 Task: Add a signature Mikayla King containing With heartfelt thanks and warm wishes, Mikayla King to email address softage.3@softage.net and add a folder Safety records
Action: Mouse moved to (129, 112)
Screenshot: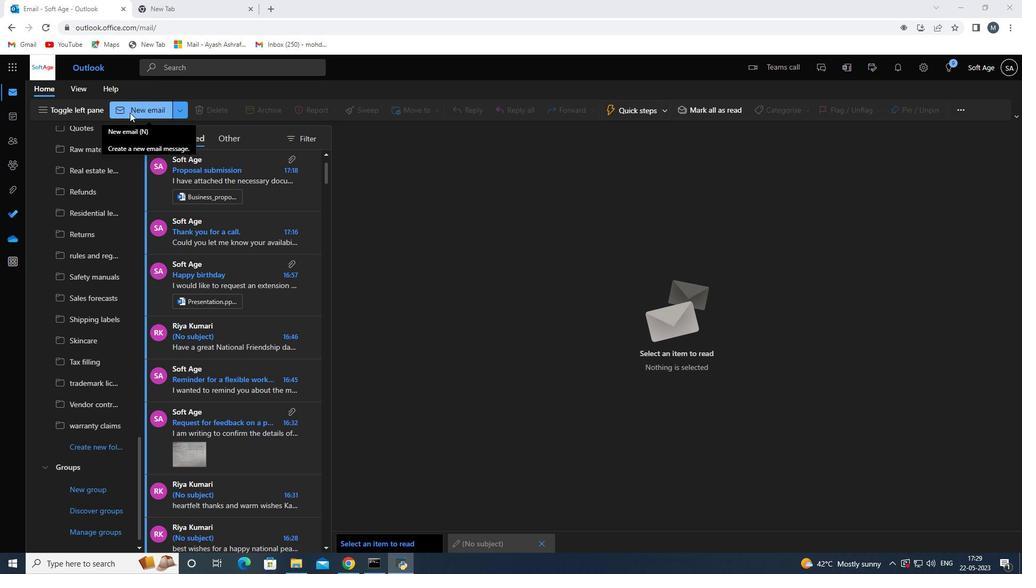 
Action: Mouse pressed left at (129, 112)
Screenshot: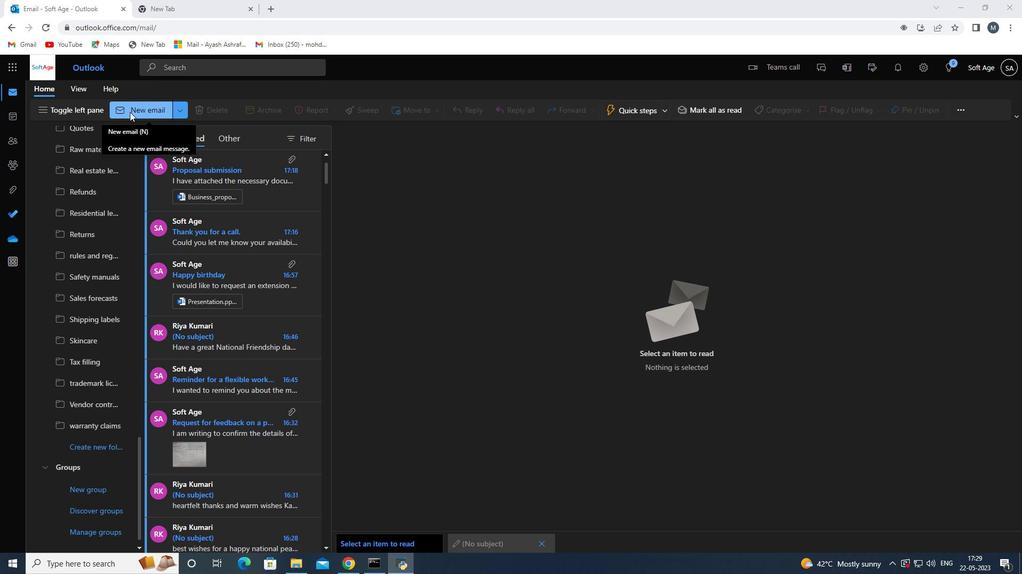 
Action: Mouse moved to (721, 119)
Screenshot: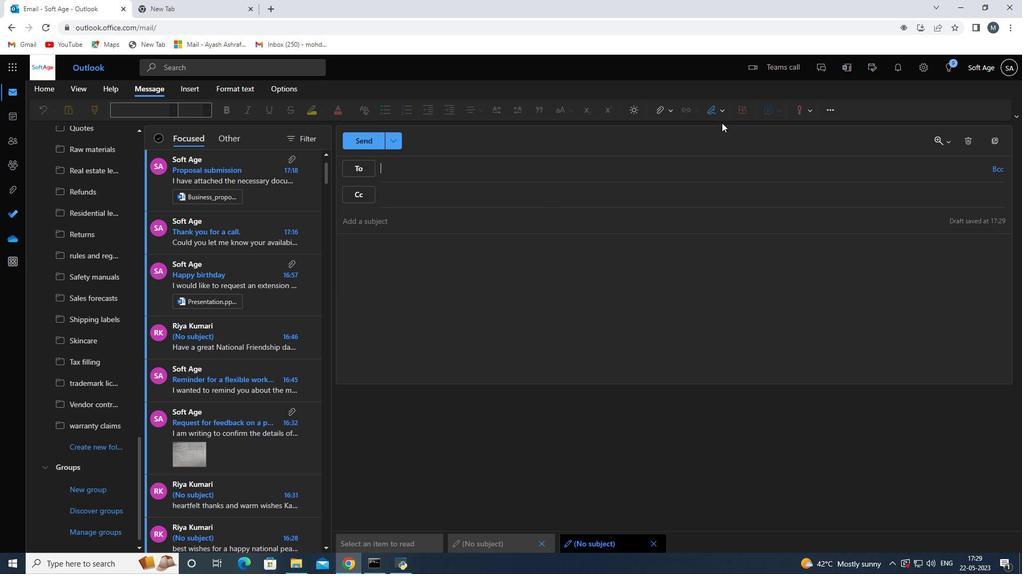 
Action: Mouse pressed left at (721, 119)
Screenshot: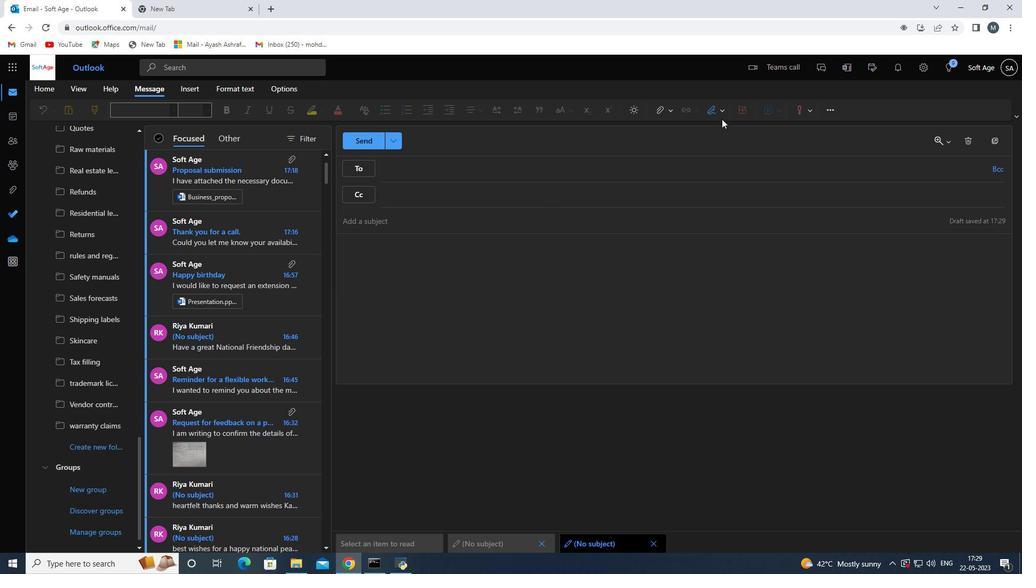 
Action: Mouse moved to (720, 114)
Screenshot: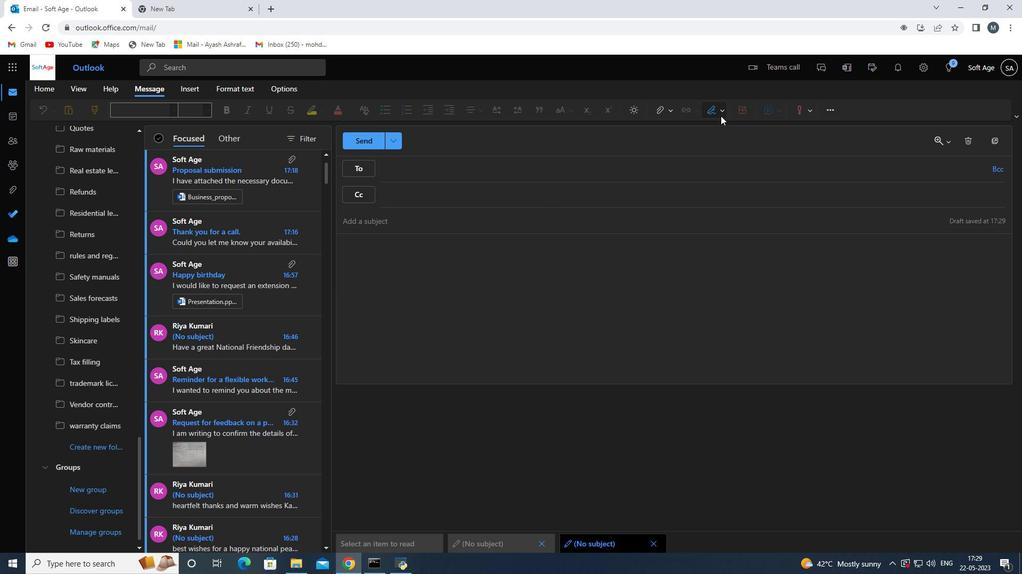 
Action: Mouse pressed left at (720, 114)
Screenshot: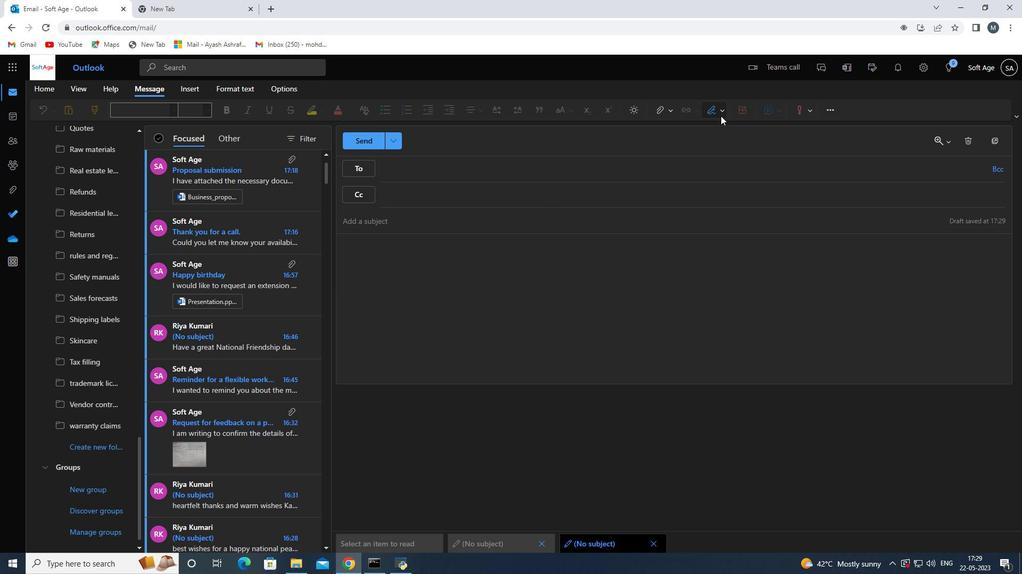 
Action: Mouse moved to (694, 158)
Screenshot: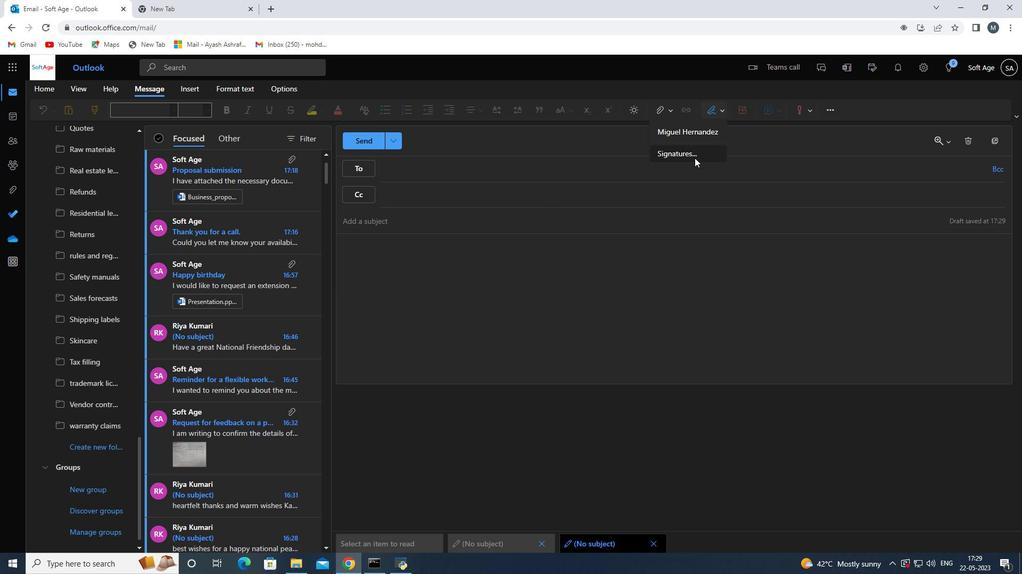 
Action: Mouse pressed left at (694, 158)
Screenshot: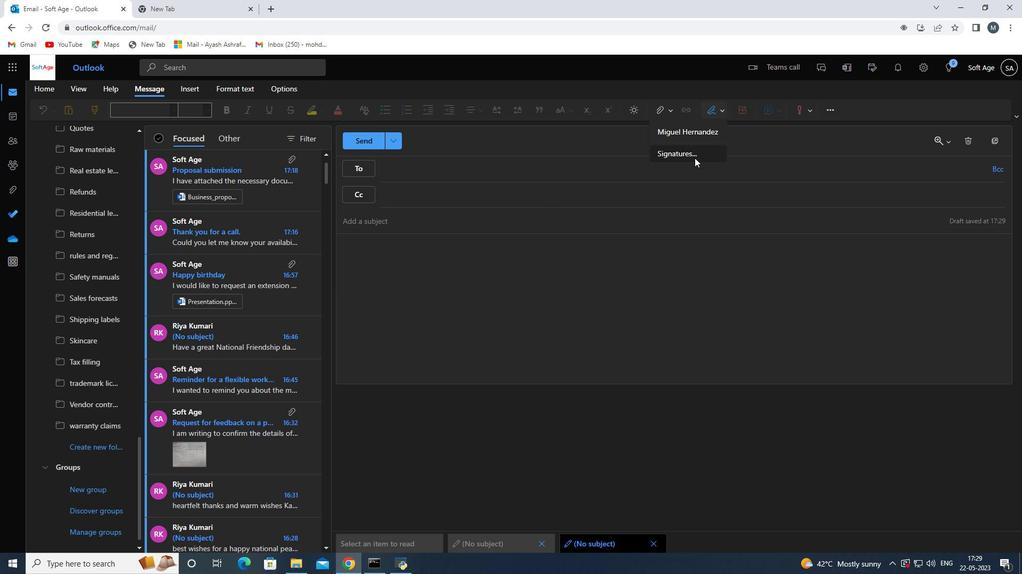 
Action: Mouse moved to (718, 198)
Screenshot: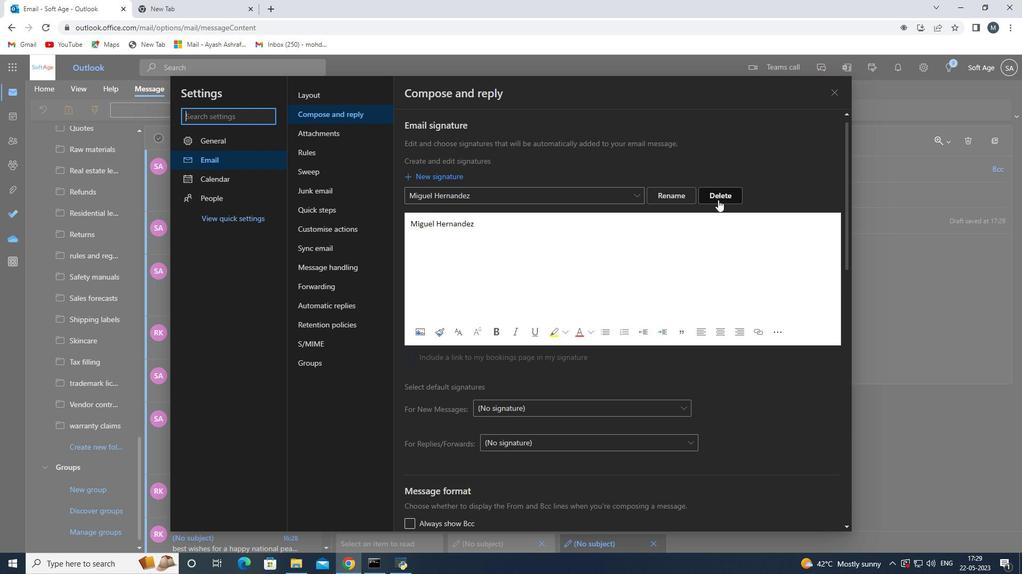 
Action: Mouse pressed left at (718, 198)
Screenshot: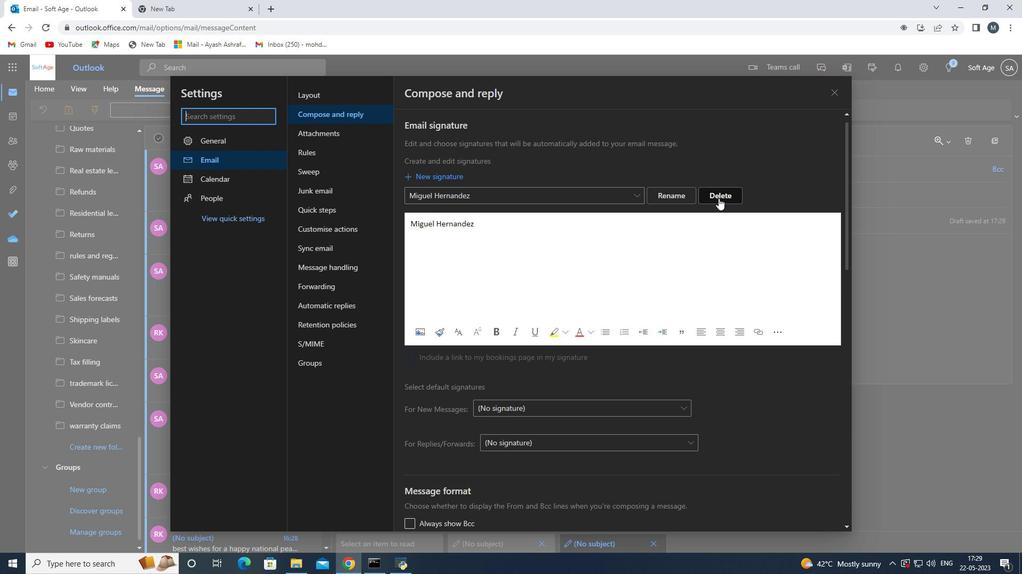 
Action: Mouse moved to (501, 195)
Screenshot: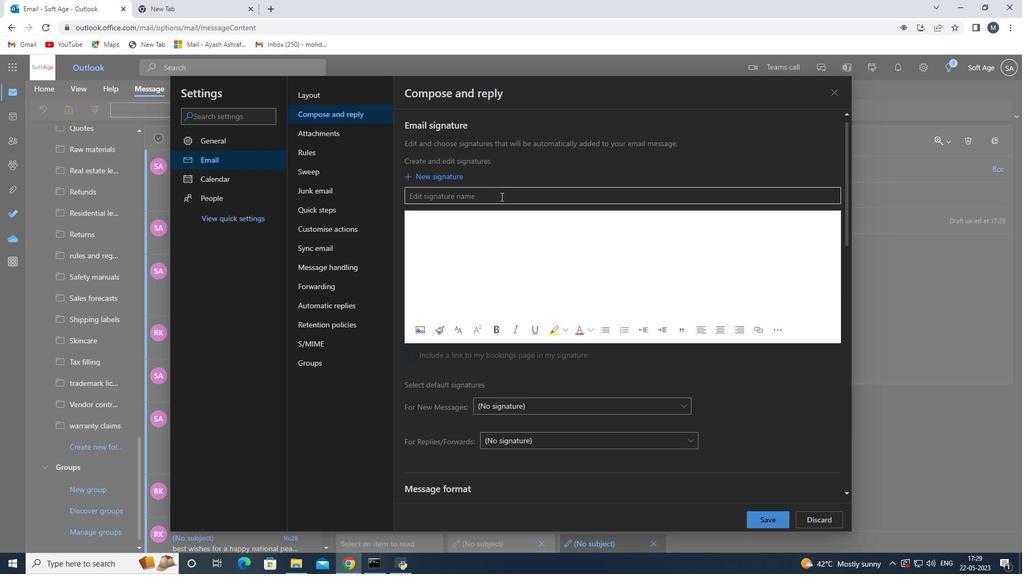 
Action: Mouse pressed left at (501, 195)
Screenshot: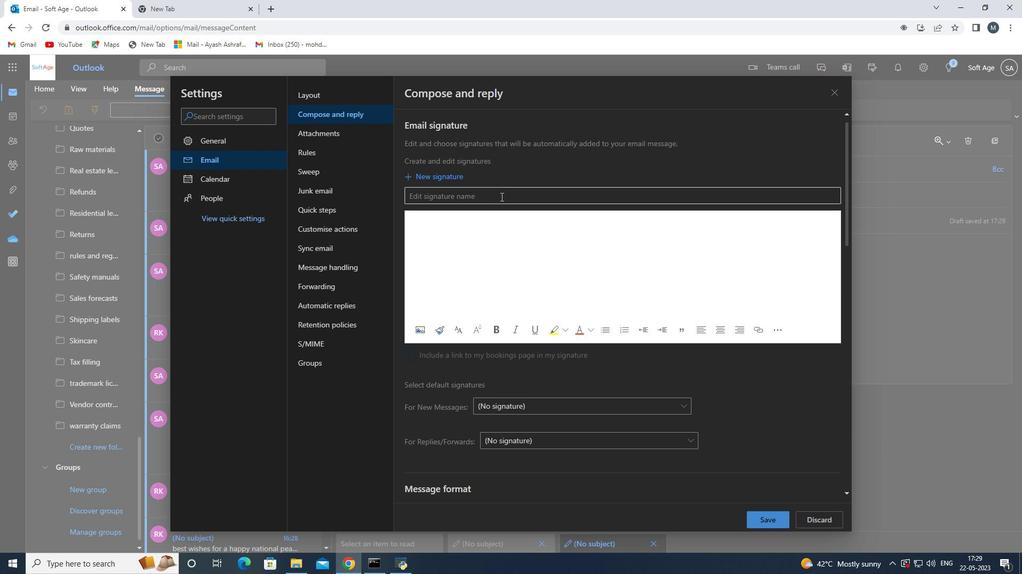 
Action: Key pressed <Key.shift>Mikayla<Key.space><Key.shift>L<Key.backspace><Key.shift>King<Key.space>
Screenshot: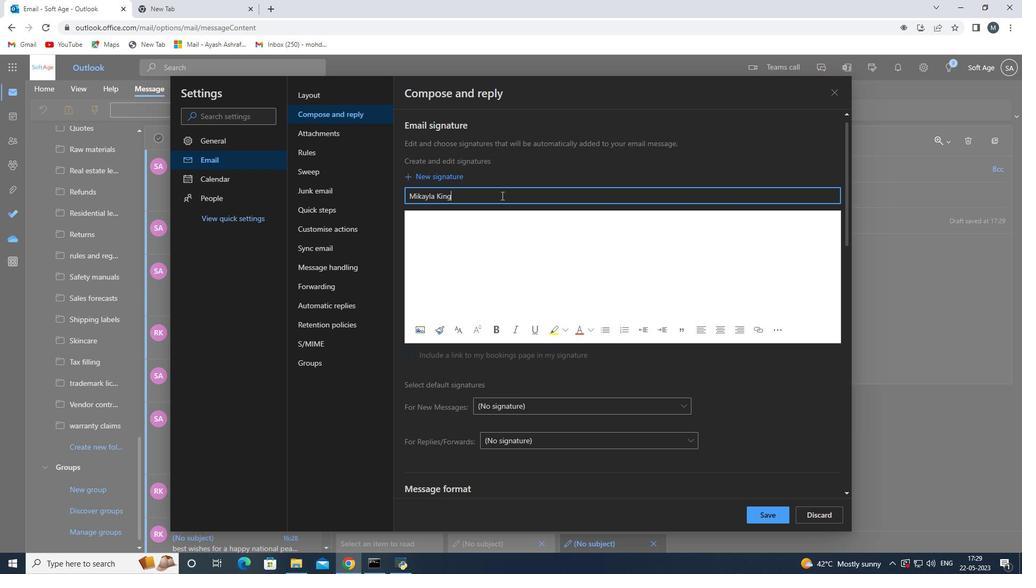 
Action: Mouse moved to (436, 255)
Screenshot: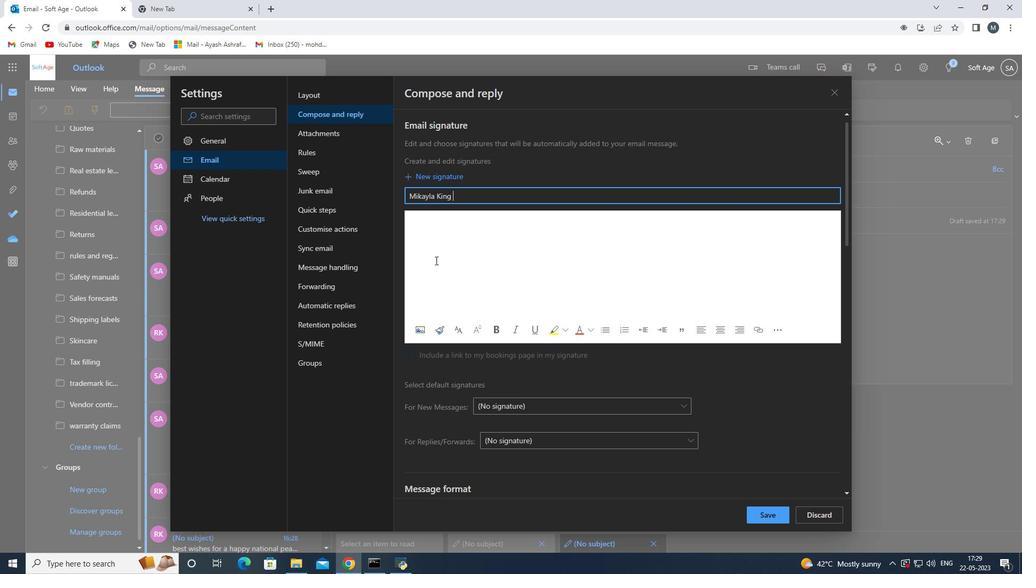 
Action: Mouse pressed left at (436, 255)
Screenshot: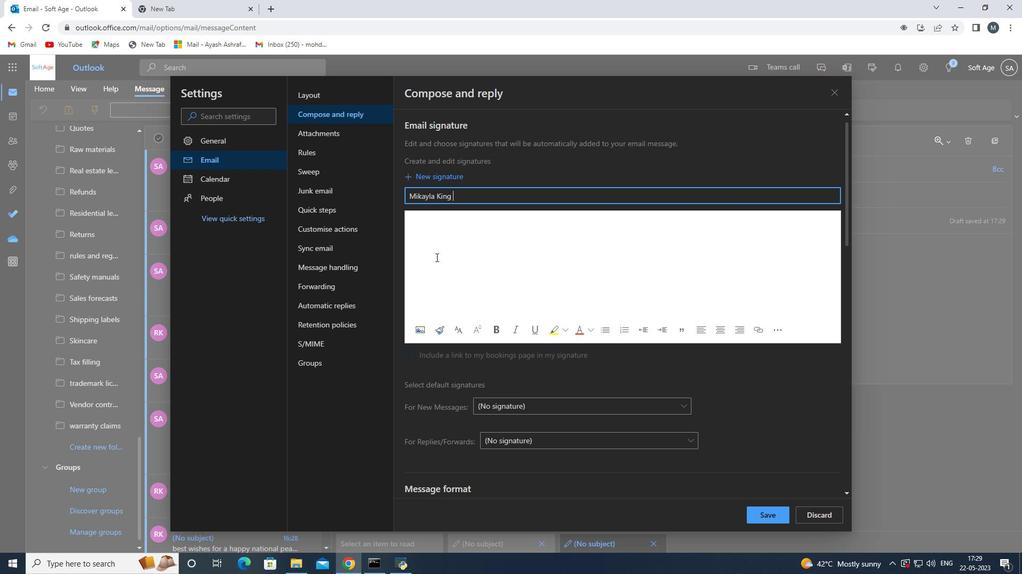 
Action: Key pressed <Key.shift><Key.shift><Key.shift><Key.shift>Mikayla<Key.space><Key.shift><Key.shift><Key.shift><Key.shift>King<Key.space>
Screenshot: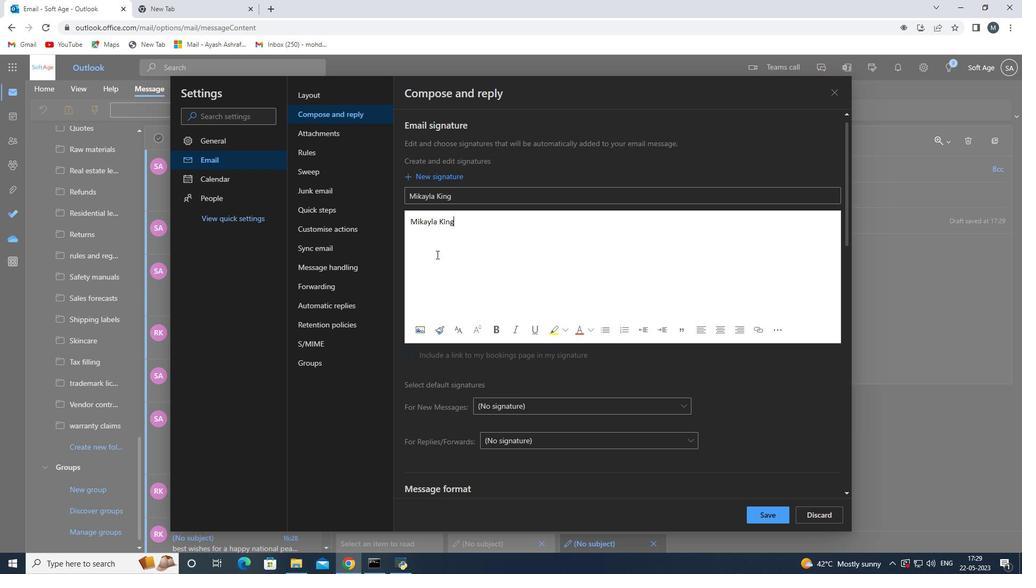 
Action: Mouse moved to (765, 514)
Screenshot: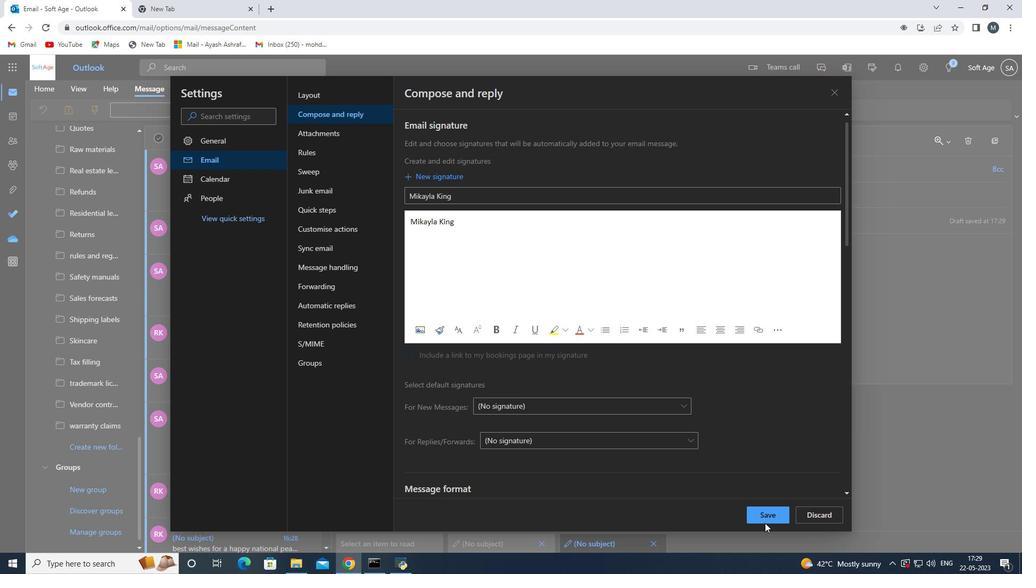 
Action: Mouse pressed left at (765, 514)
Screenshot: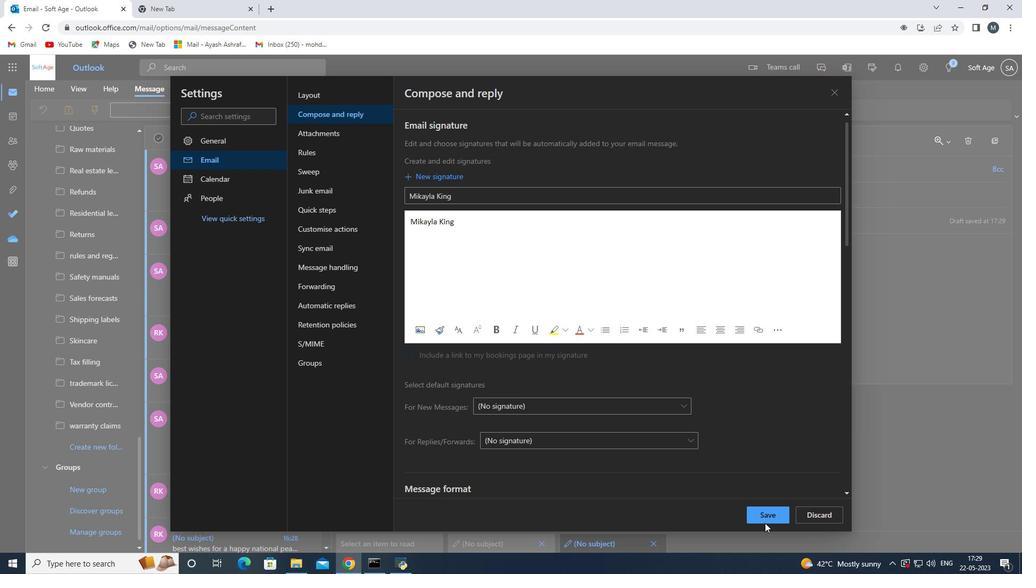 
Action: Mouse moved to (828, 92)
Screenshot: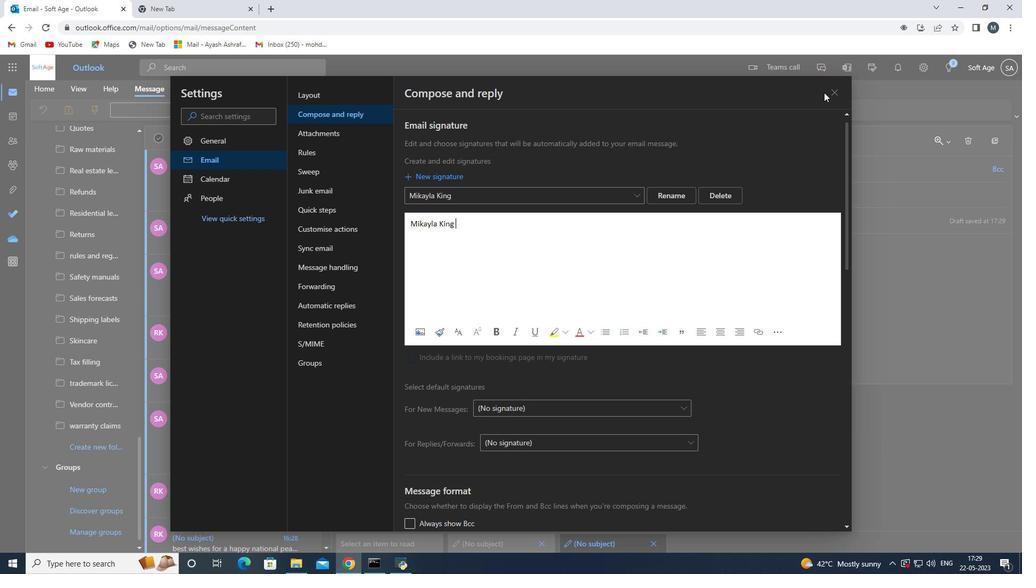 
Action: Mouse pressed left at (828, 92)
Screenshot: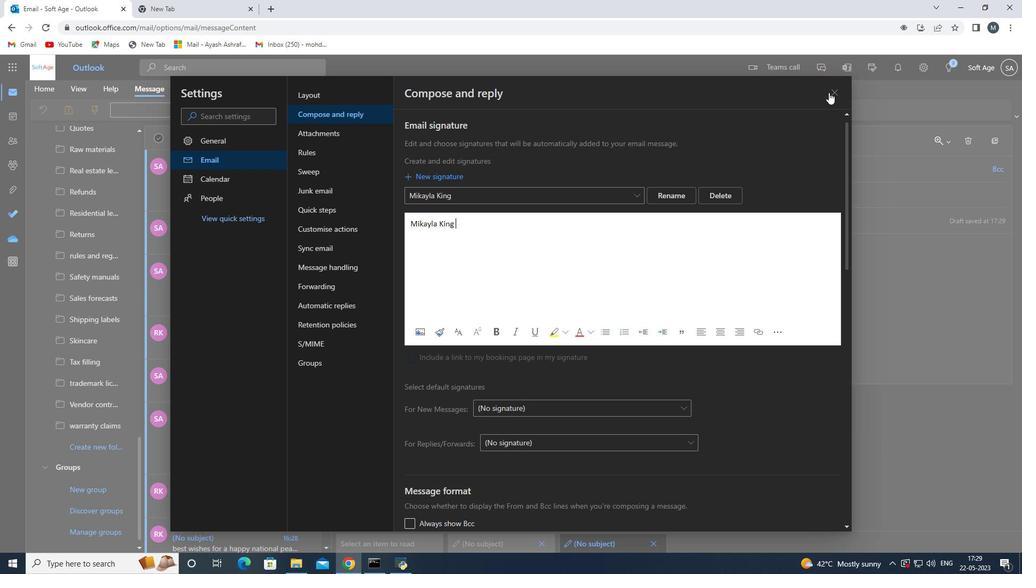 
Action: Mouse moved to (400, 259)
Screenshot: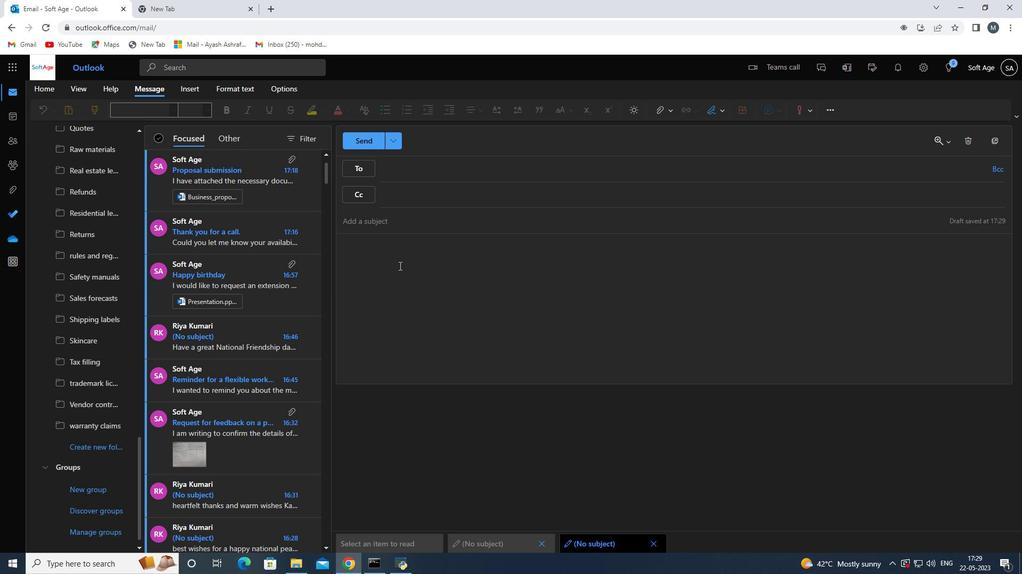 
Action: Mouse pressed left at (400, 259)
Screenshot: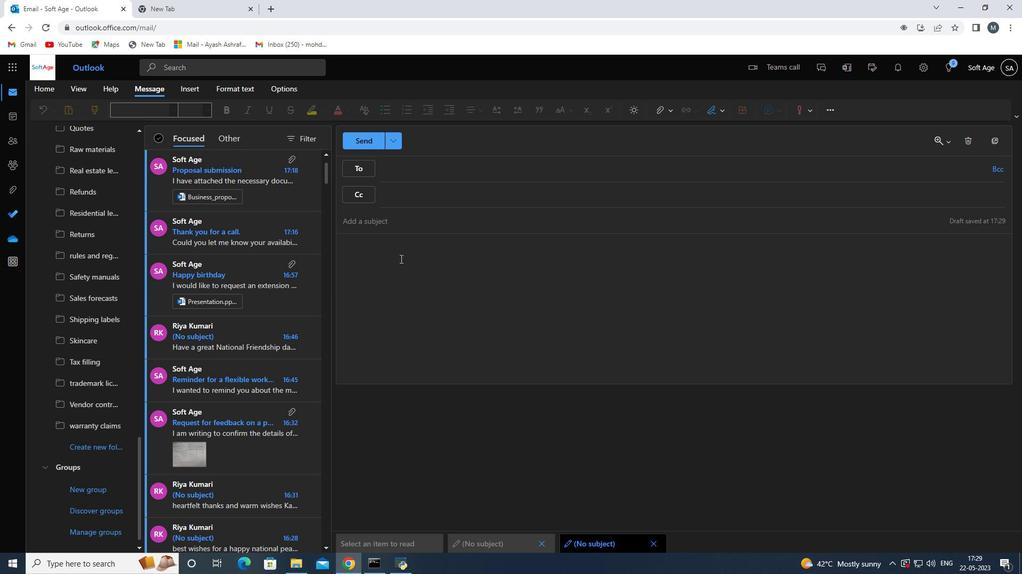 
Action: Key pressed <Key.shift>W
Screenshot: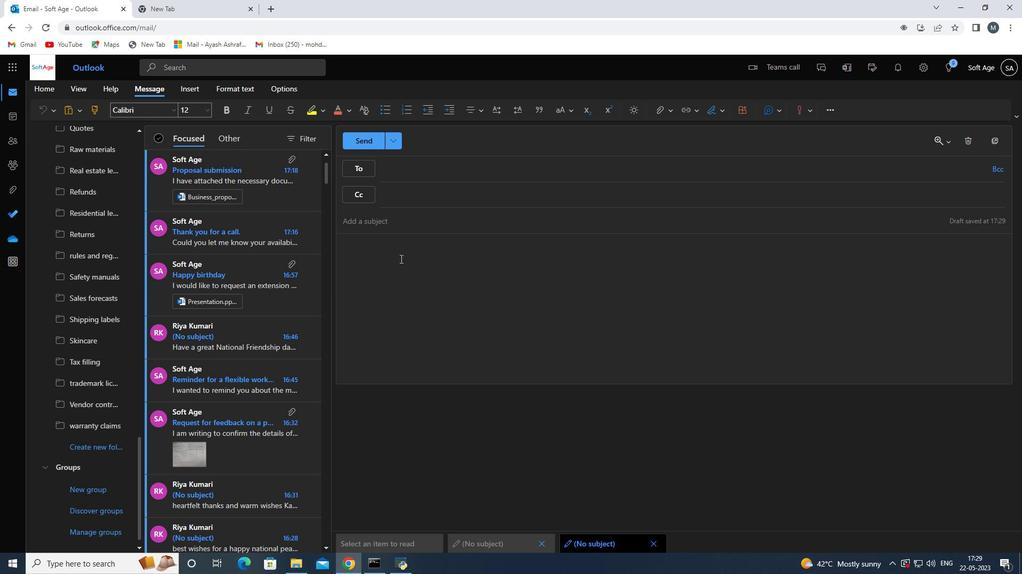 
Action: Mouse moved to (400, 258)
Screenshot: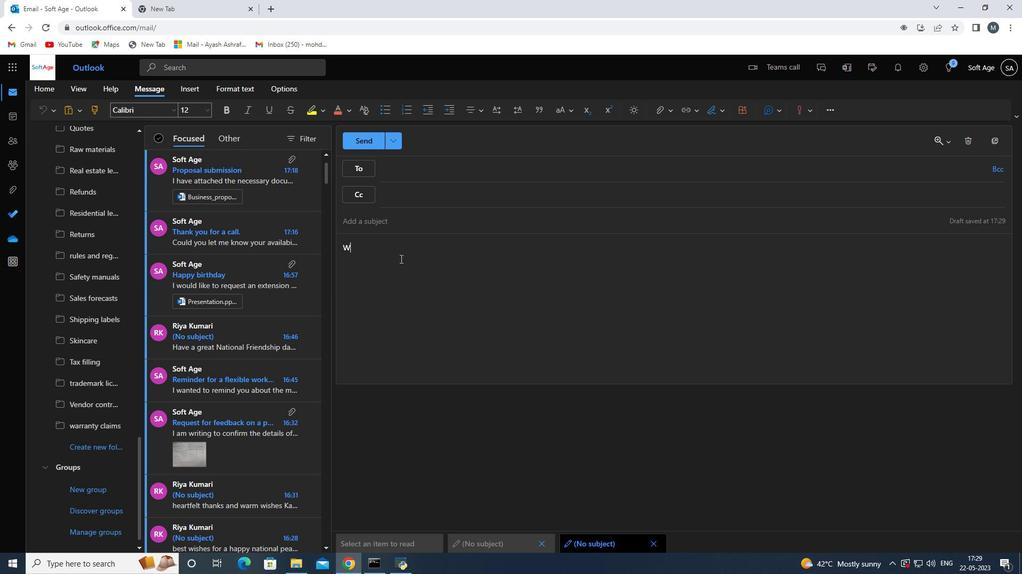 
Action: Key pressed ith<Key.space>heartfelt<Key.space>thanks<Key.space>and<Key.space>warm<Key.space>wishes<Key.space>
Screenshot: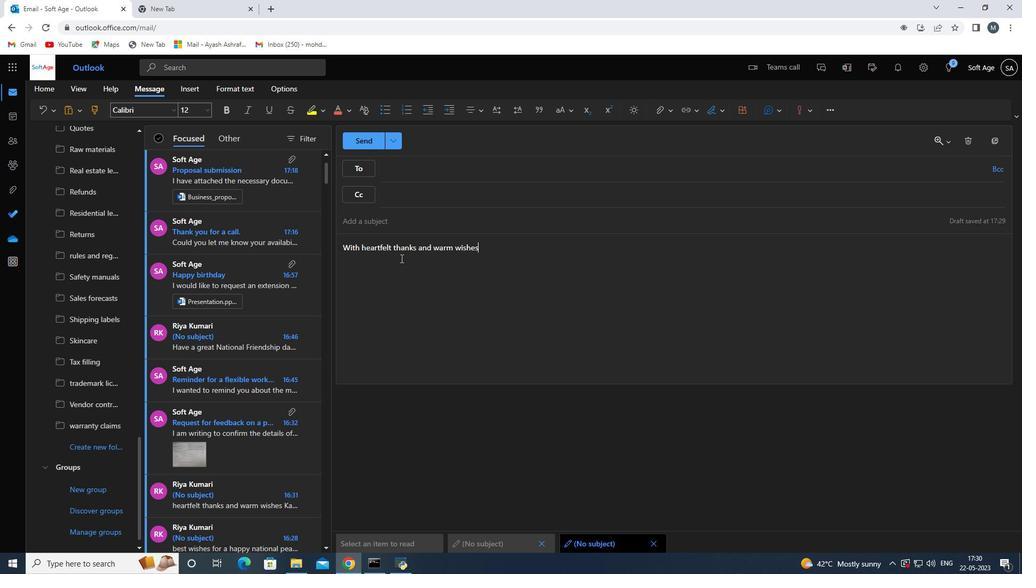 
Action: Mouse moved to (718, 112)
Screenshot: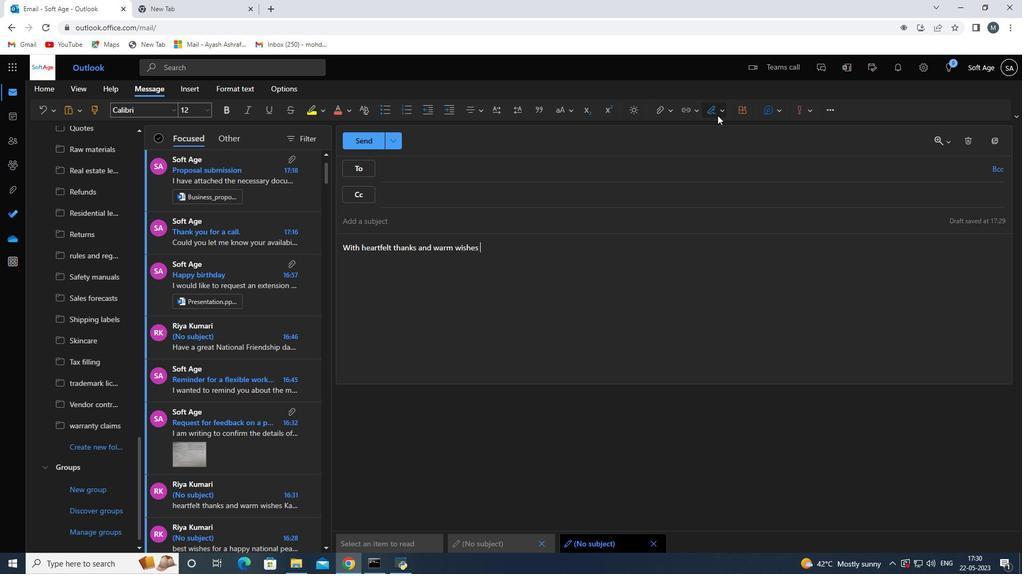 
Action: Mouse pressed left at (718, 112)
Screenshot: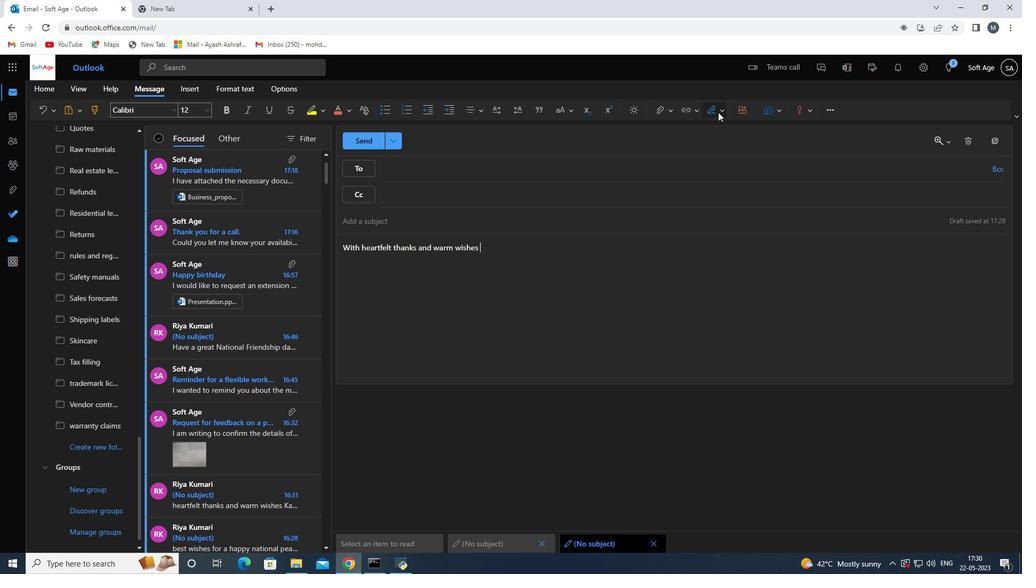 
Action: Mouse moved to (702, 134)
Screenshot: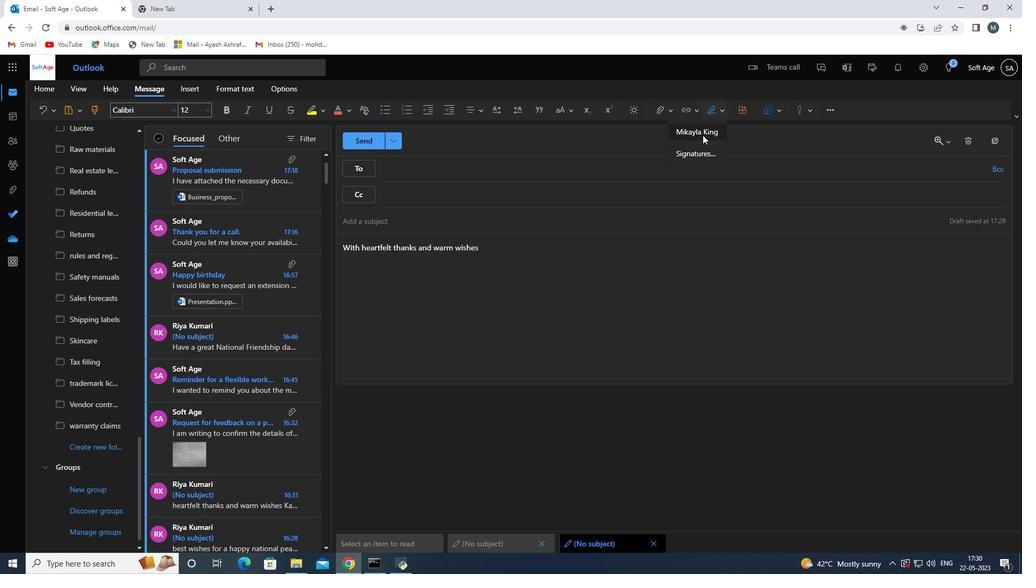 
Action: Mouse pressed left at (702, 134)
Screenshot: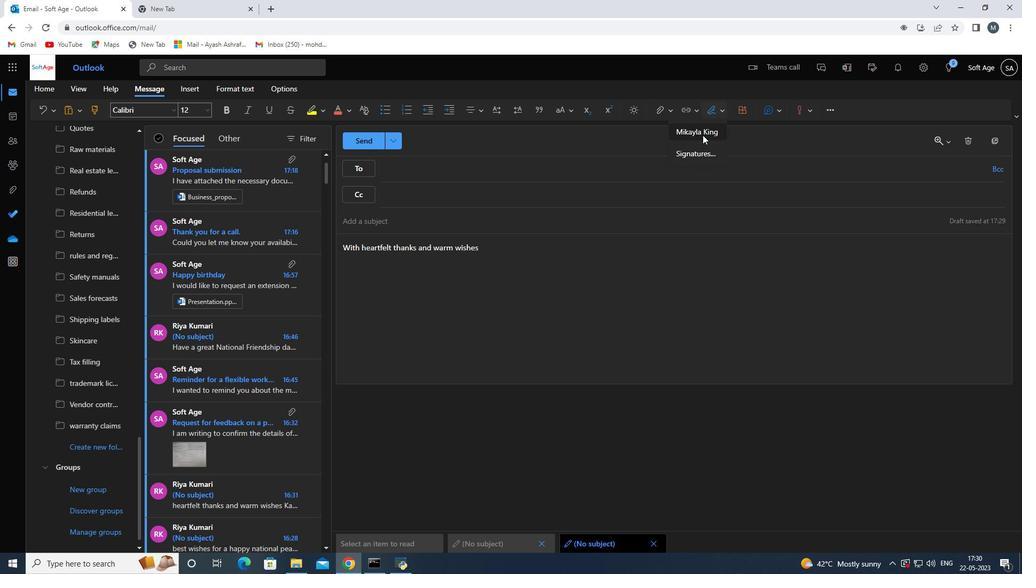 
Action: Mouse moved to (434, 173)
Screenshot: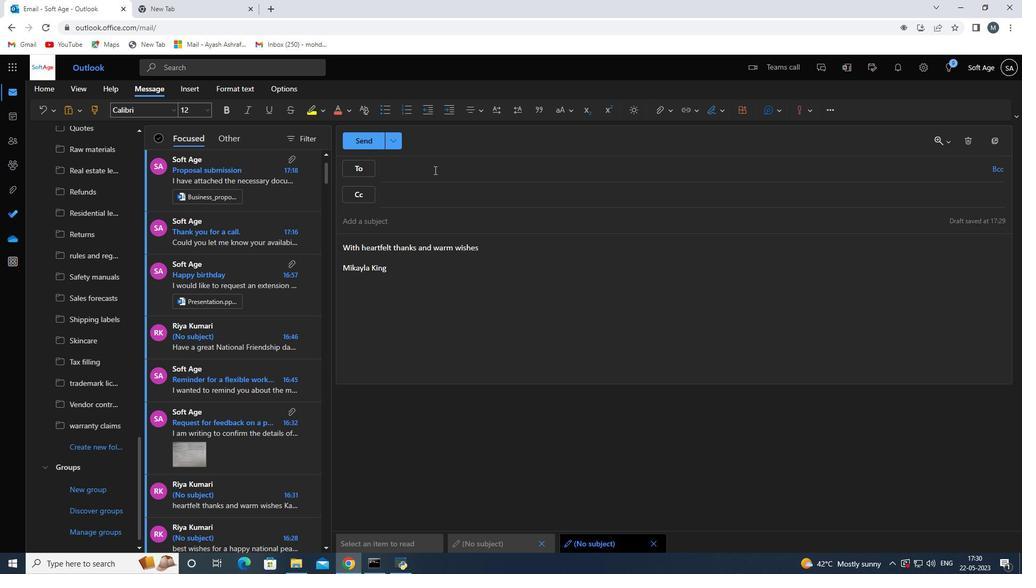 
Action: Mouse pressed left at (434, 173)
Screenshot: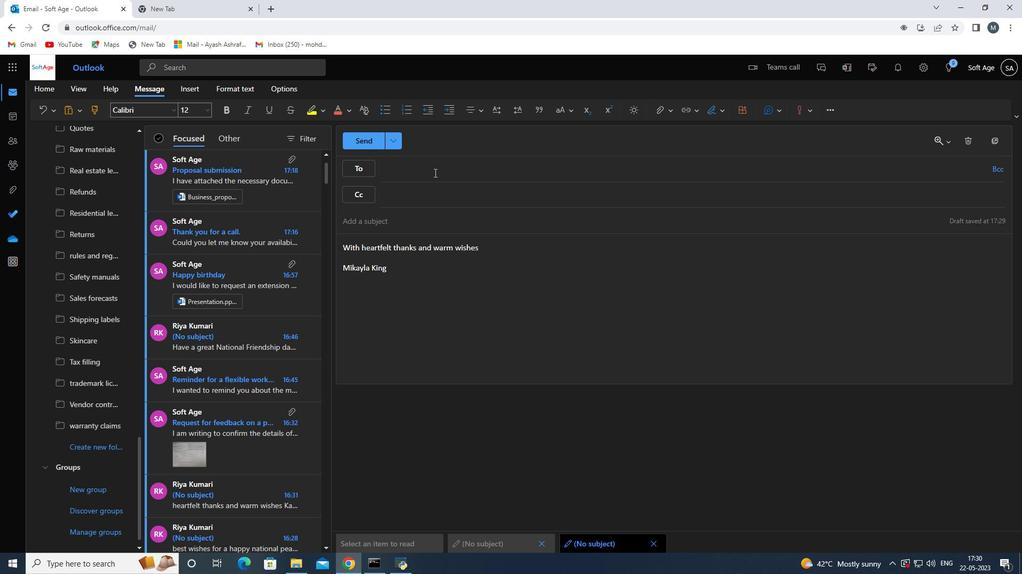 
Action: Mouse moved to (434, 173)
Screenshot: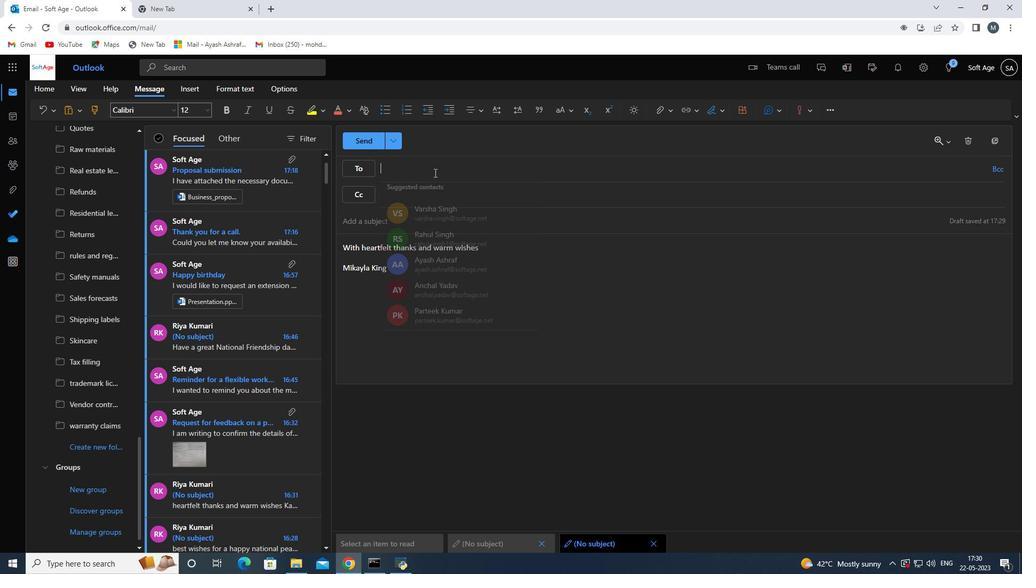 
Action: Key pressed softage.3<Key.shift>@softage.net
Screenshot: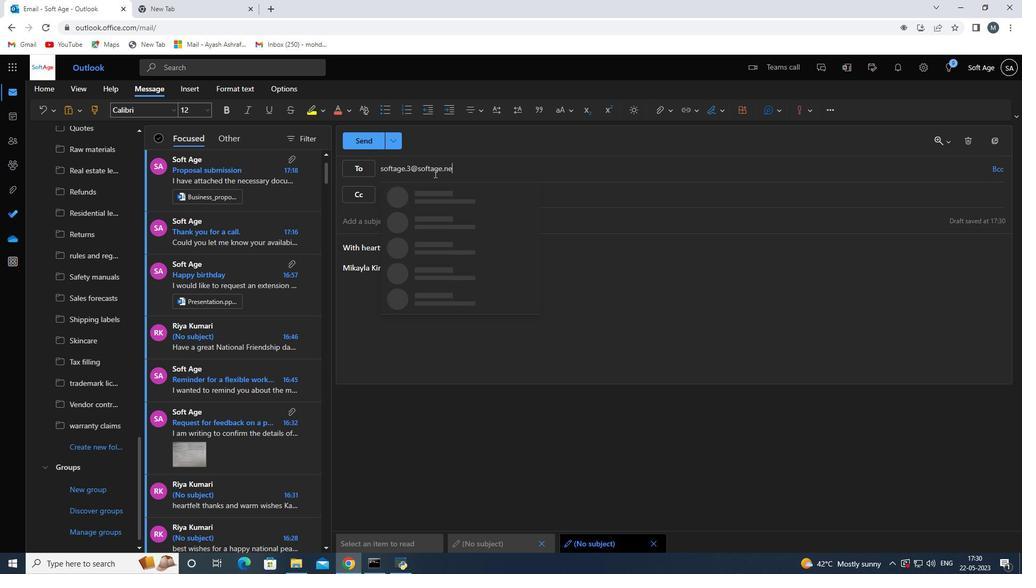
Action: Mouse moved to (455, 201)
Screenshot: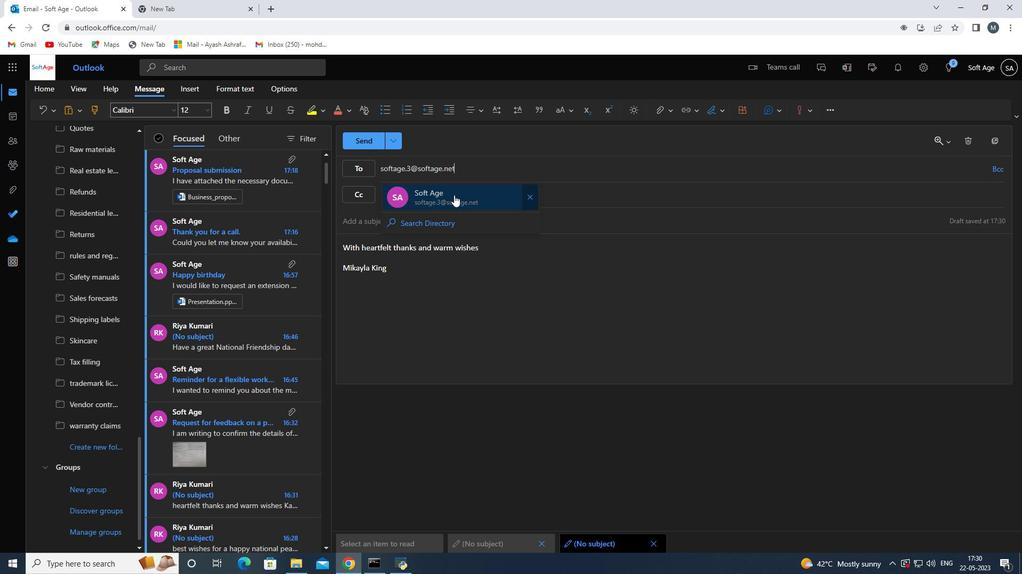 
Action: Mouse pressed left at (455, 201)
Screenshot: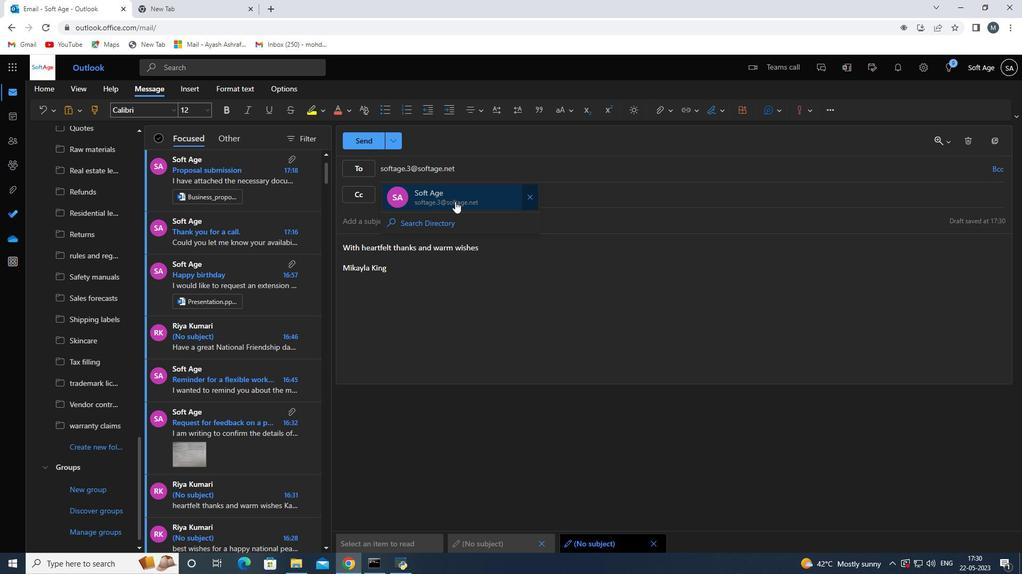 
Action: Mouse moved to (106, 449)
Screenshot: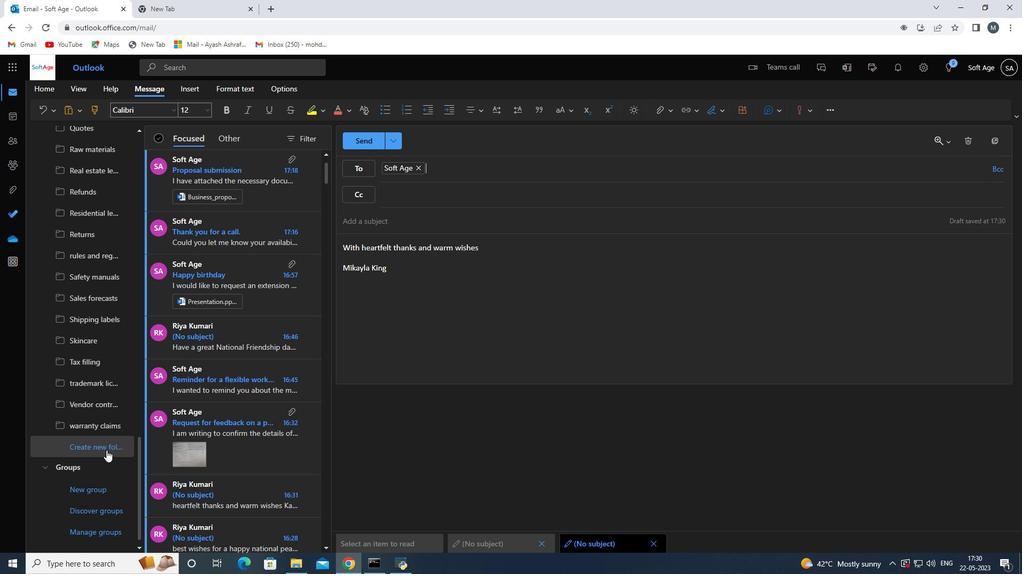 
Action: Mouse pressed left at (106, 449)
Screenshot: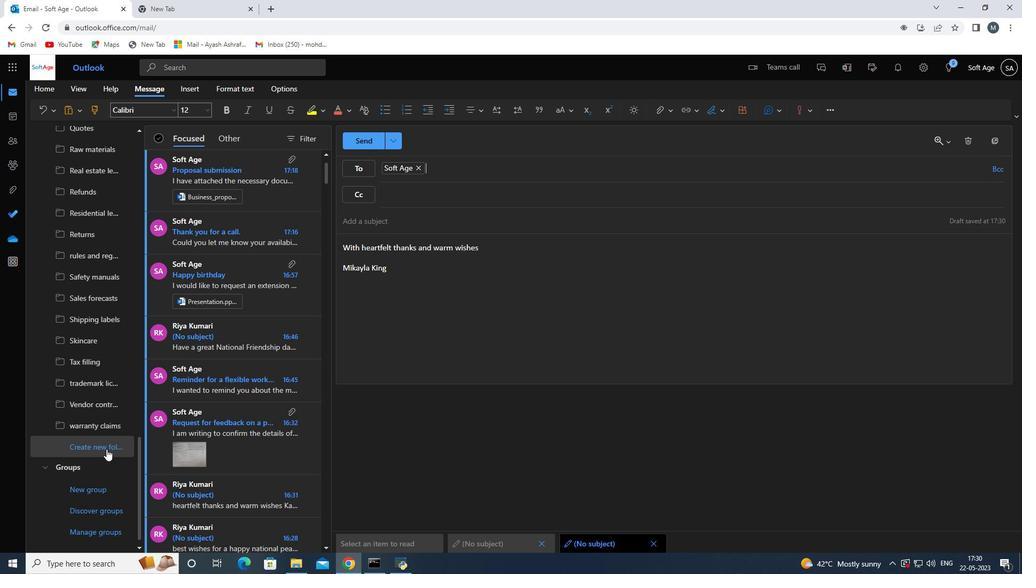 
Action: Mouse moved to (86, 448)
Screenshot: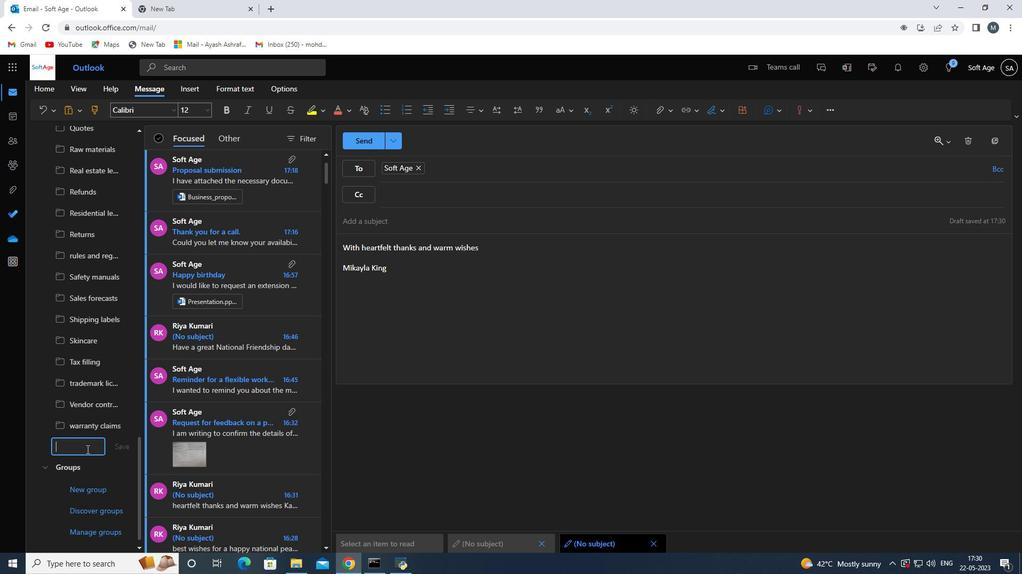 
Action: Mouse pressed left at (86, 448)
Screenshot: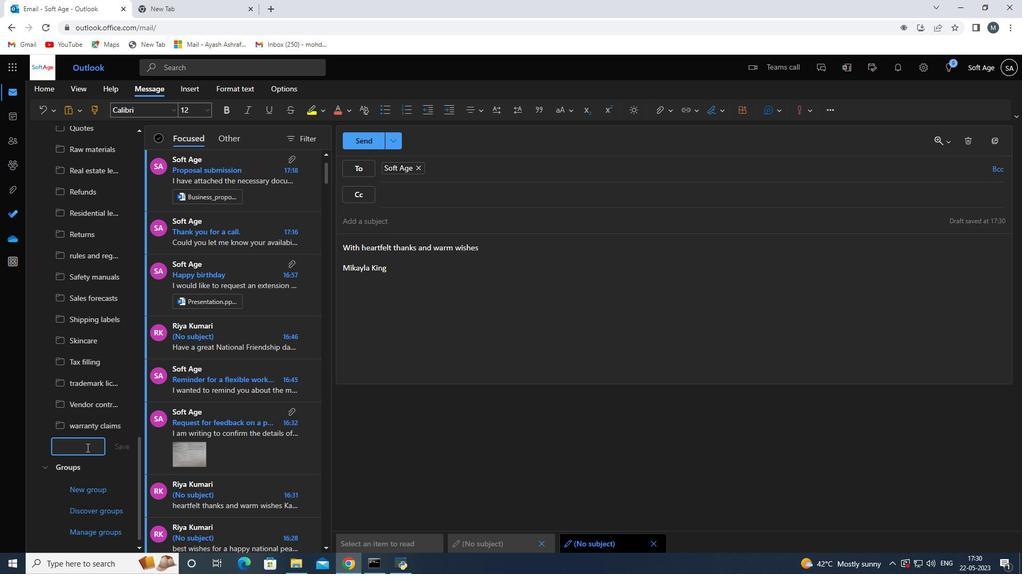 
Action: Key pressed <Key.shift><Key.shift><Key.shift>Safety<Key.space>records<Key.space>
Screenshot: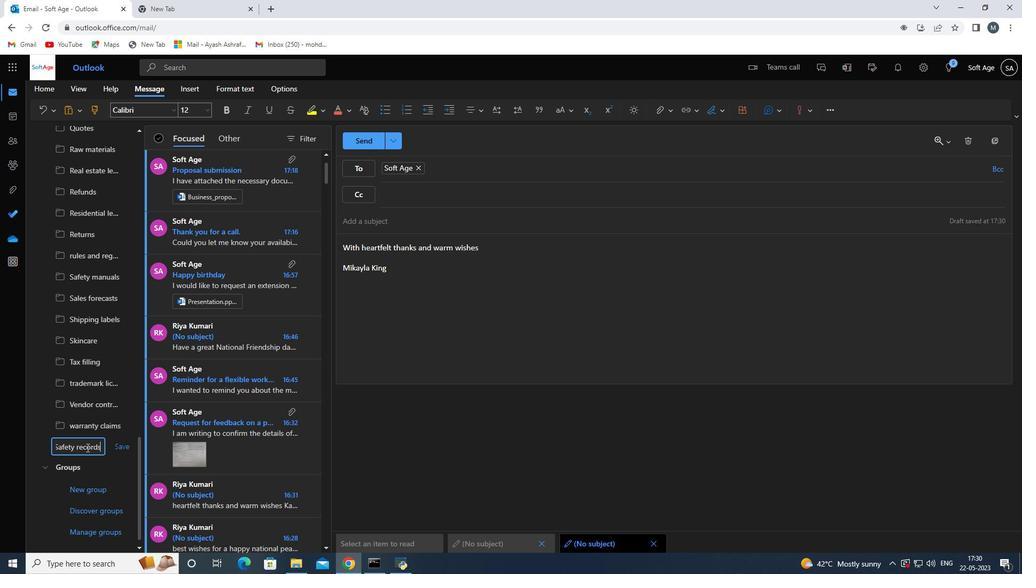 
Action: Mouse moved to (117, 450)
Screenshot: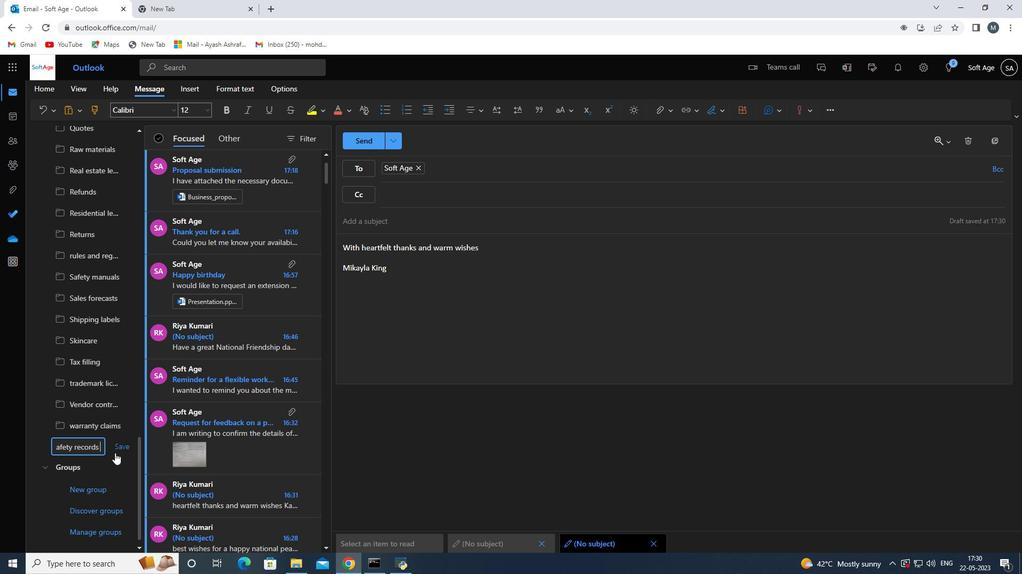 
Action: Mouse pressed left at (117, 450)
Screenshot: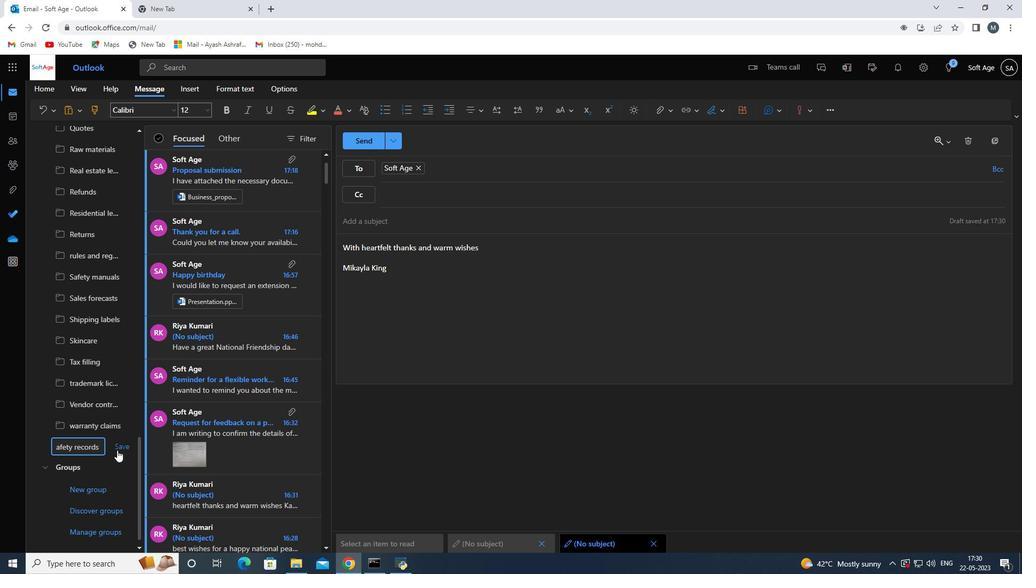 
Action: Mouse moved to (297, 411)
Screenshot: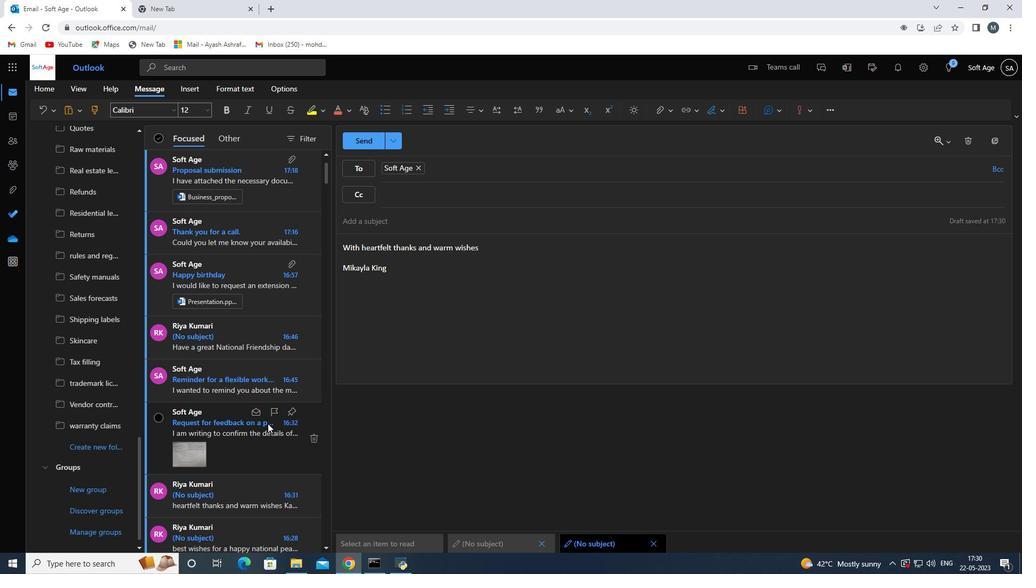 
Action: Mouse scrolled (297, 411) with delta (0, 0)
Screenshot: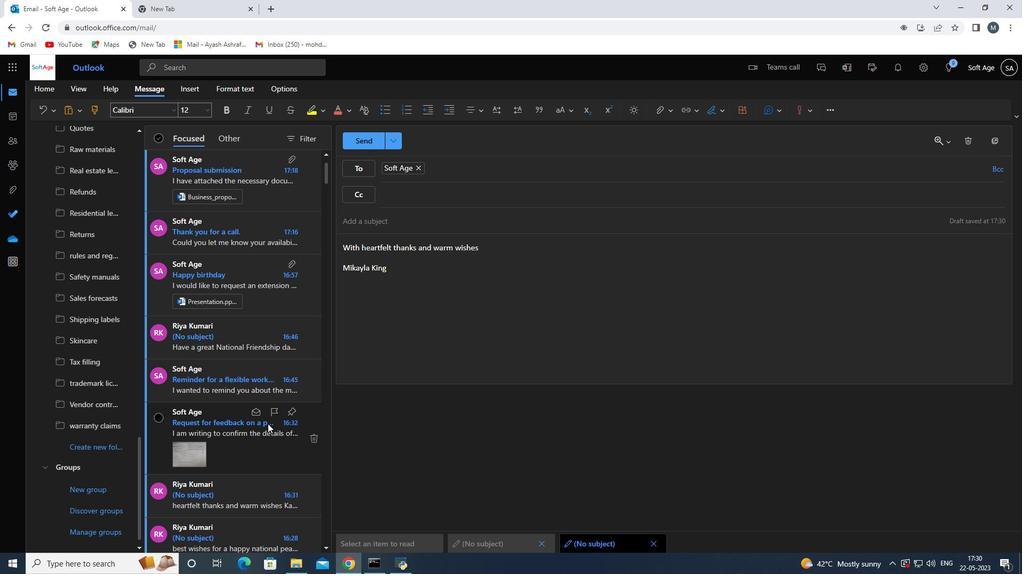 
Action: Mouse scrolled (297, 411) with delta (0, 0)
Screenshot: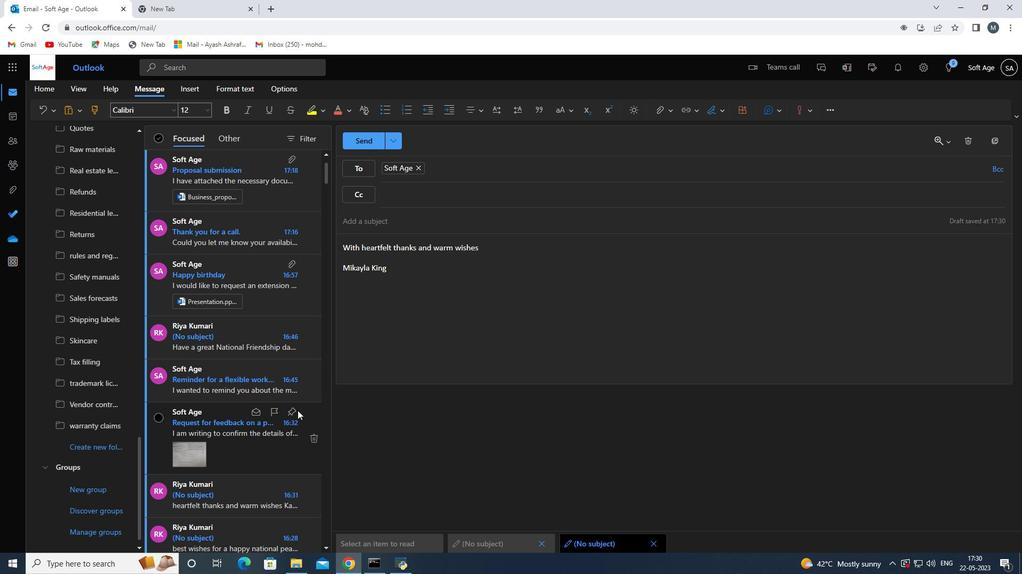 
Action: Mouse scrolled (297, 411) with delta (0, 0)
Screenshot: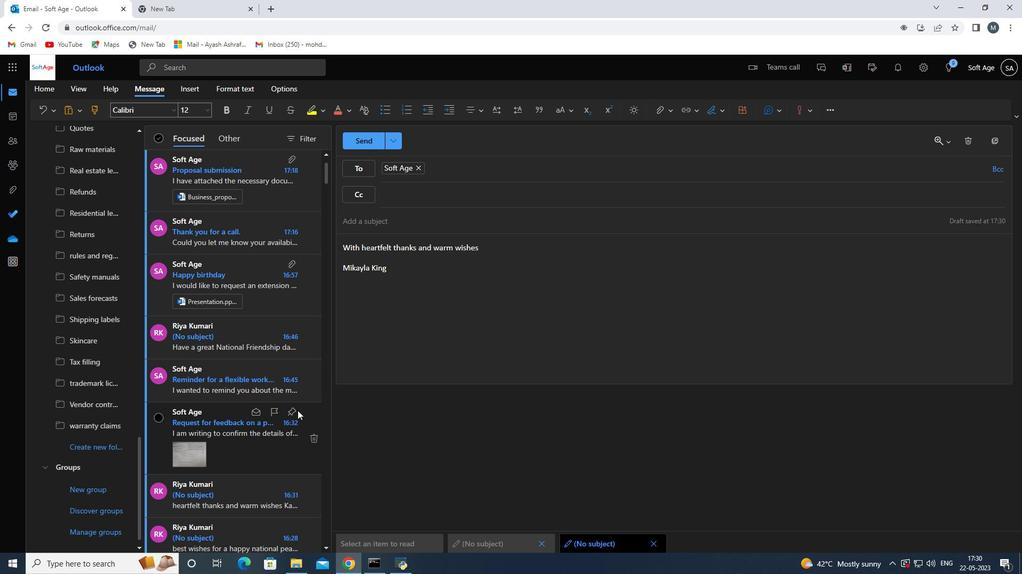 
Action: Mouse scrolled (297, 411) with delta (0, 0)
Screenshot: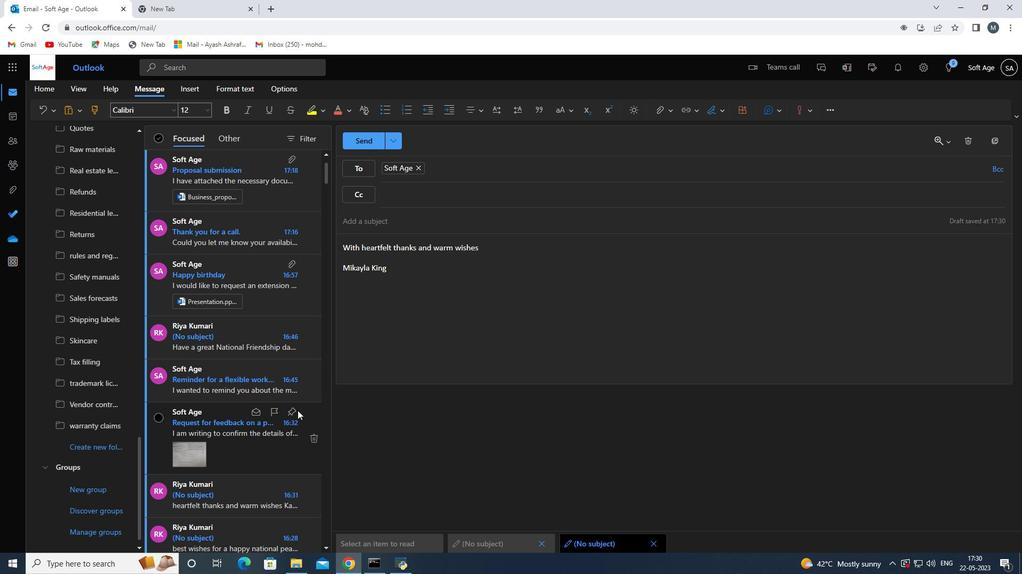 
Action: Mouse scrolled (297, 411) with delta (0, 0)
Screenshot: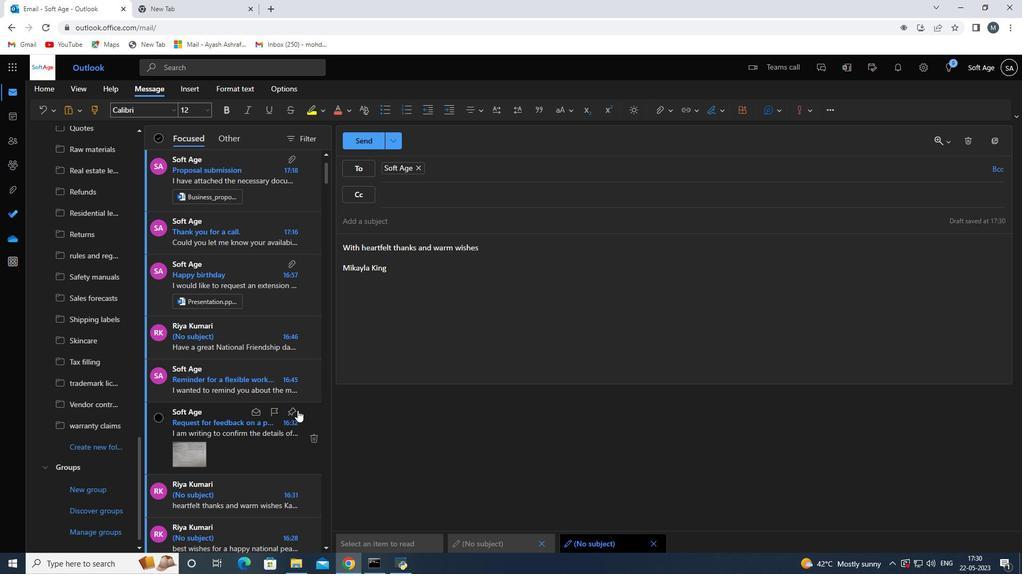 
Action: Mouse scrolled (297, 411) with delta (0, 0)
Screenshot: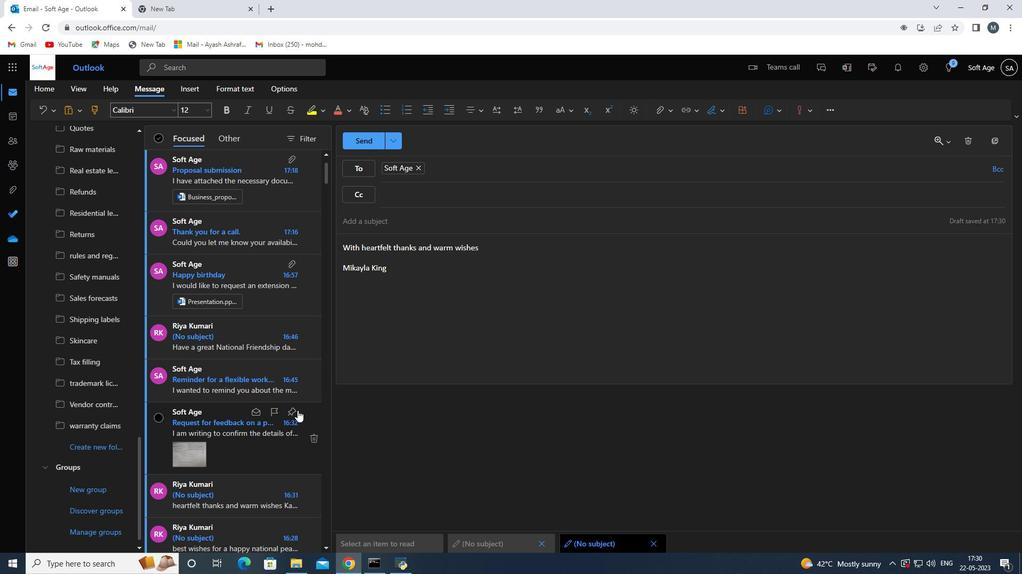 
Action: Mouse moved to (368, 141)
Screenshot: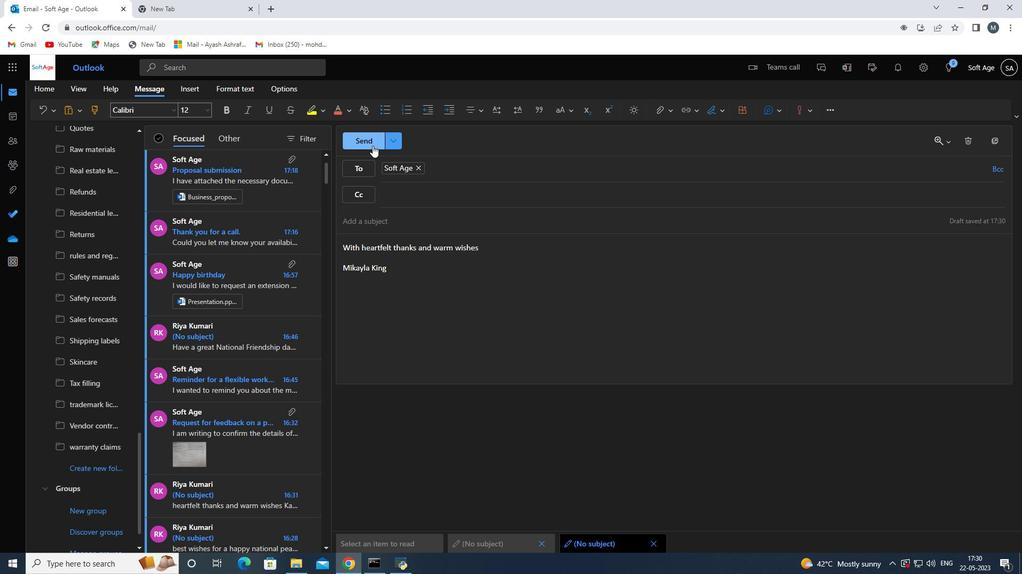 
Action: Mouse pressed left at (368, 141)
Screenshot: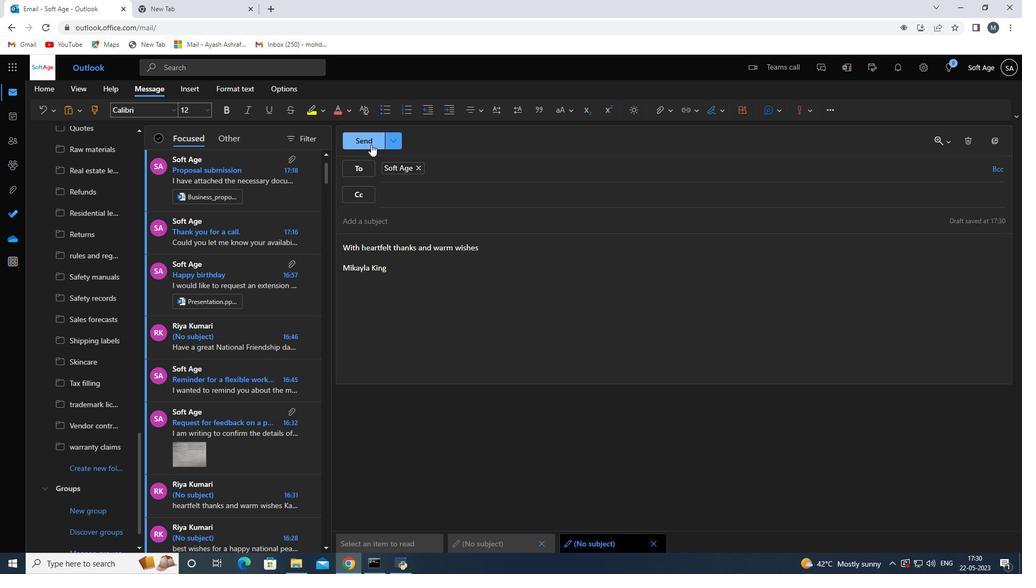 
Action: Mouse moved to (495, 334)
Screenshot: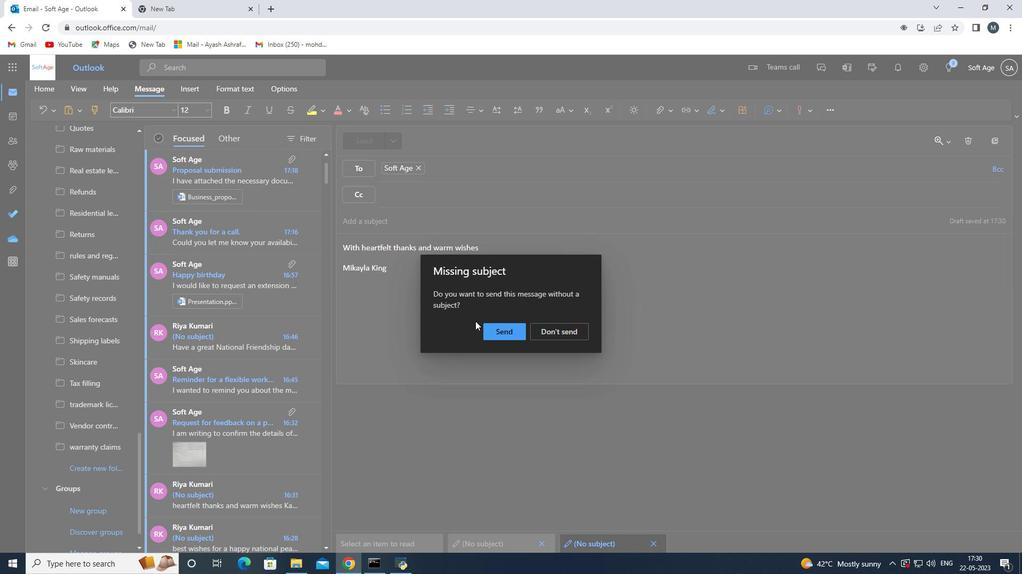 
Action: Mouse pressed left at (495, 334)
Screenshot: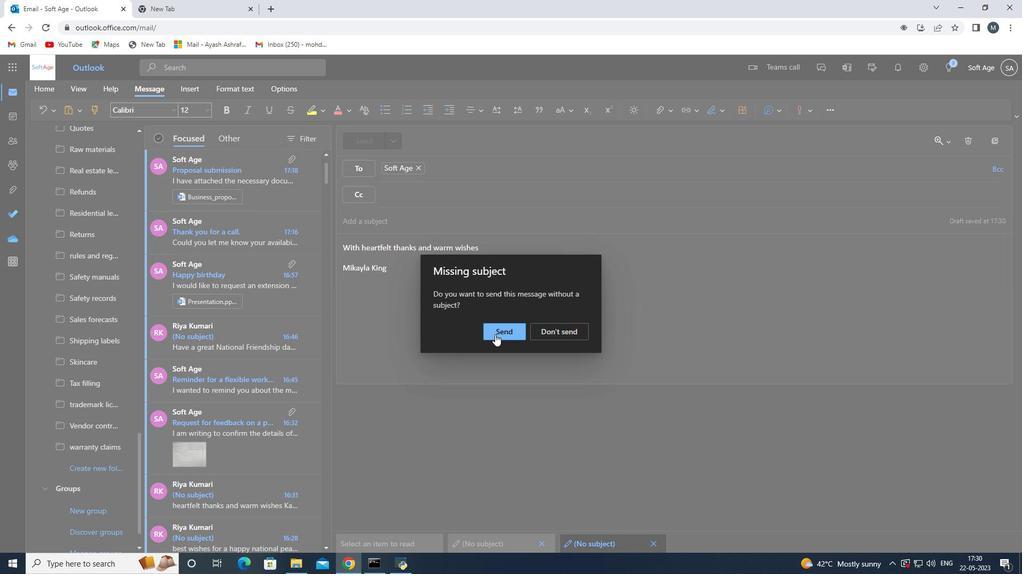 
